 Task: Add Follow Your Heart Dairy-Free Provolone to the cart.
Action: Mouse pressed left at (25, 136)
Screenshot: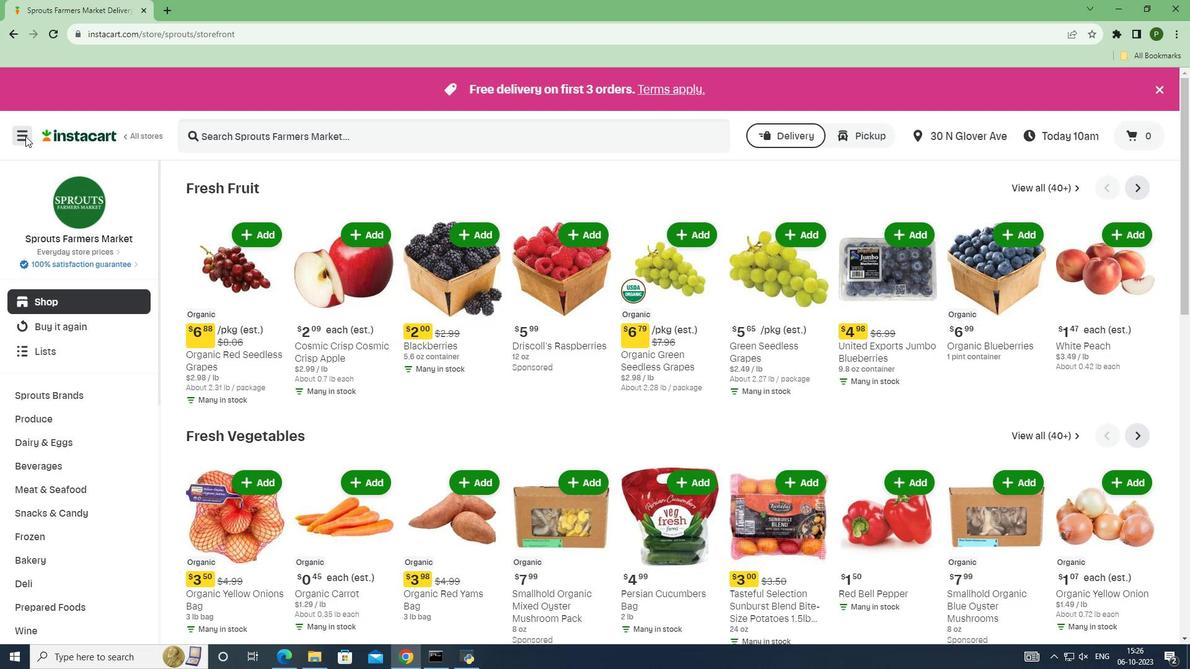 
Action: Mouse moved to (59, 324)
Screenshot: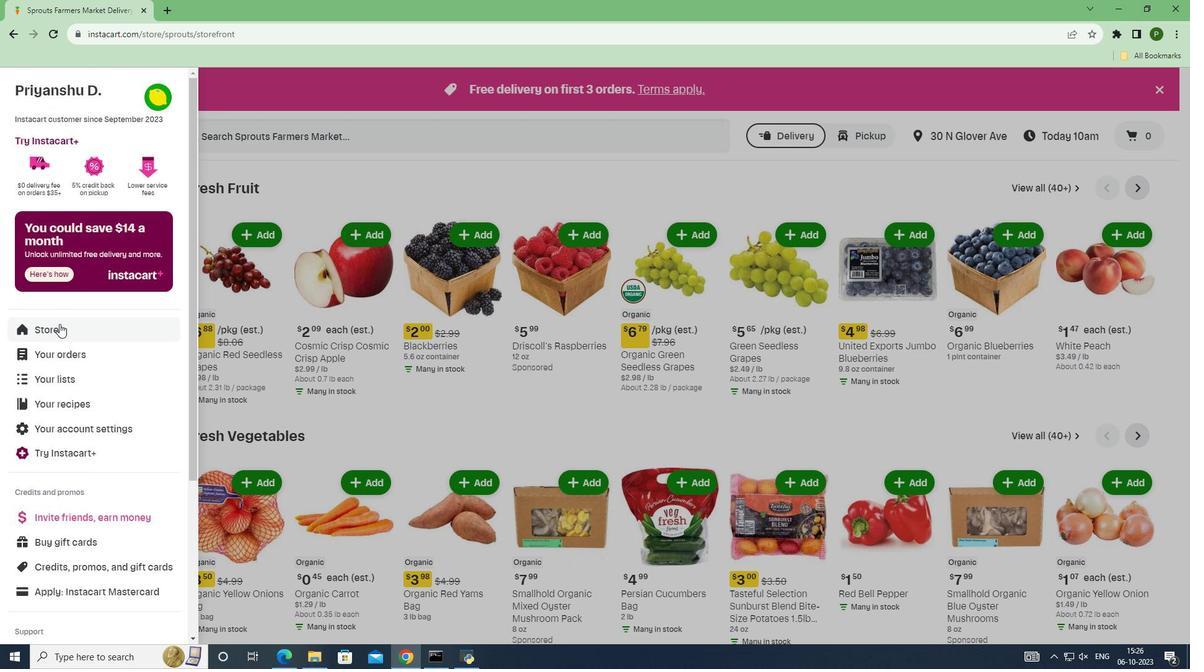 
Action: Mouse pressed left at (59, 324)
Screenshot: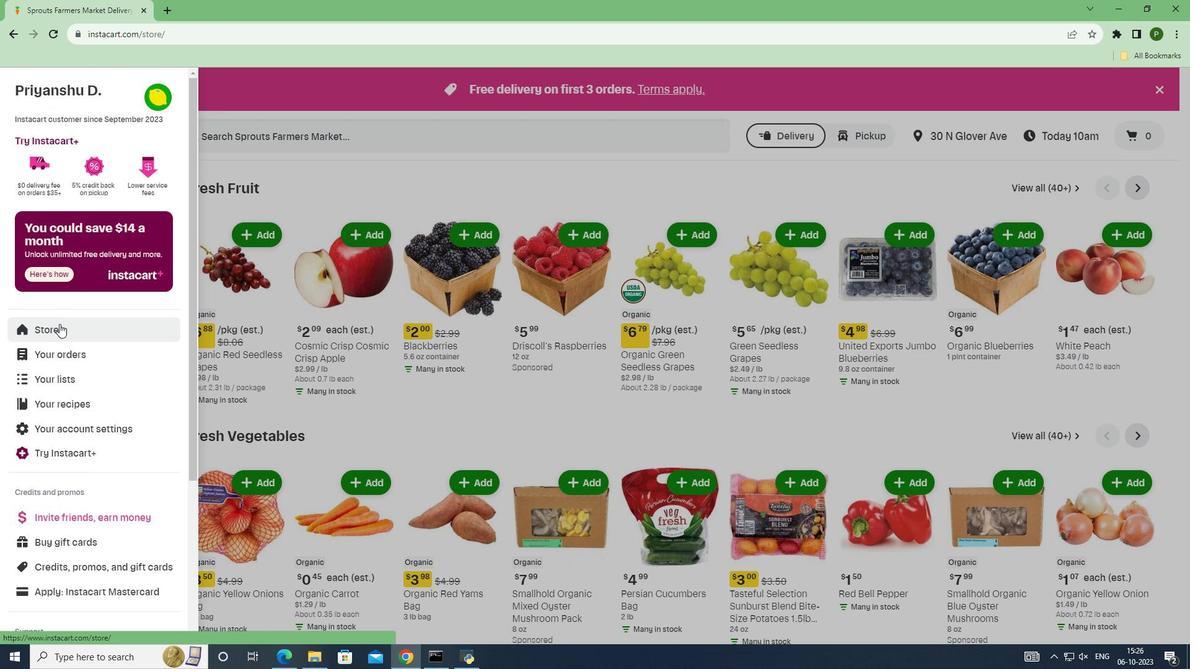 
Action: Mouse moved to (282, 145)
Screenshot: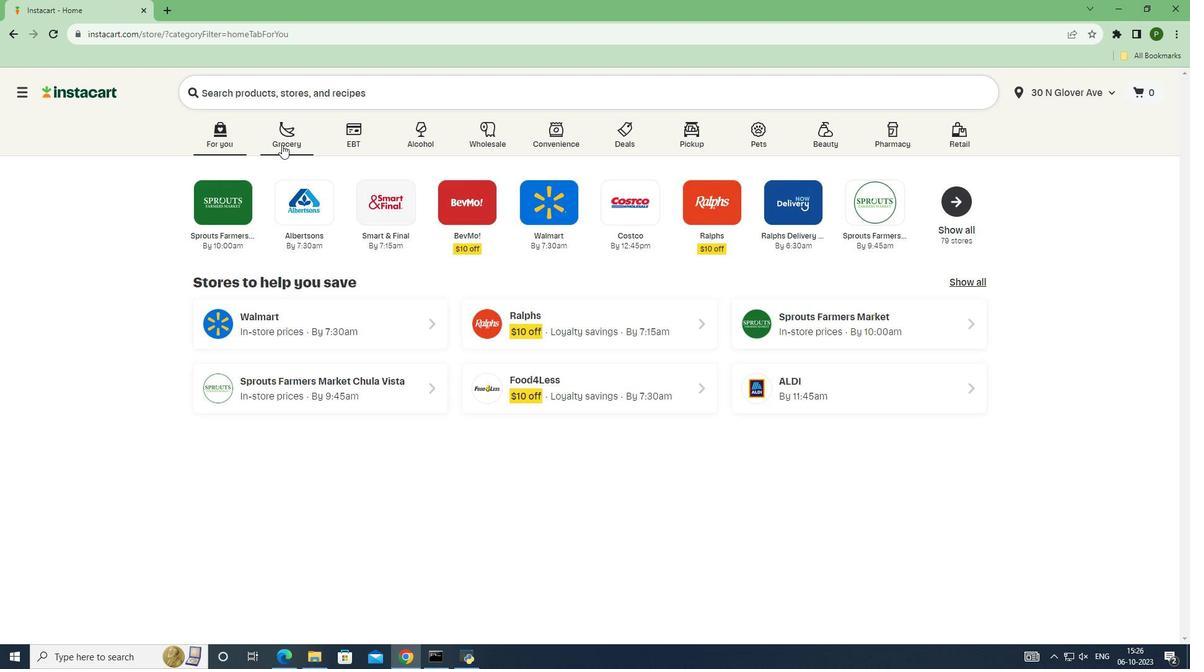 
Action: Mouse pressed left at (282, 145)
Screenshot: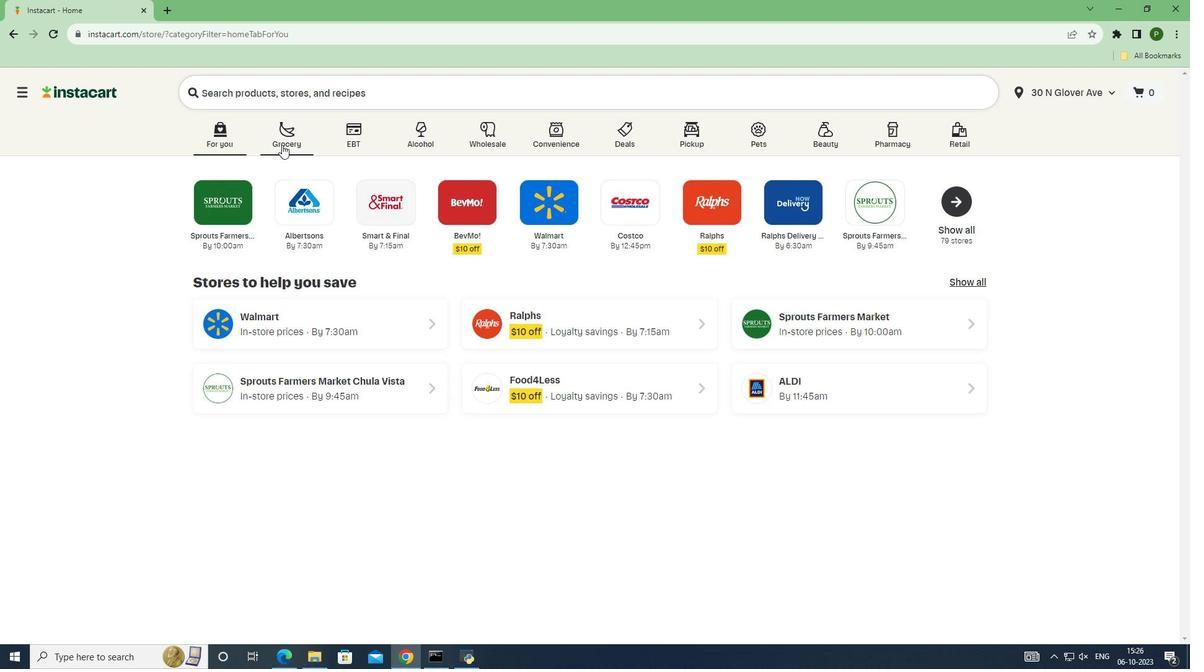 
Action: Mouse moved to (761, 294)
Screenshot: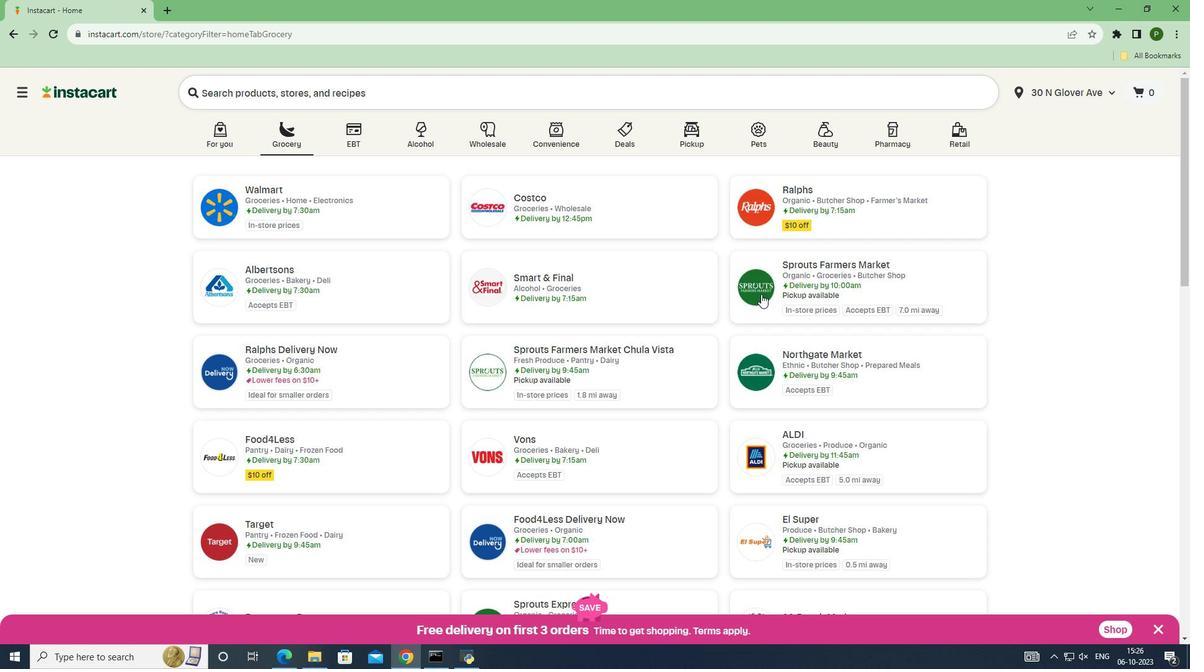 
Action: Mouse pressed left at (761, 294)
Screenshot: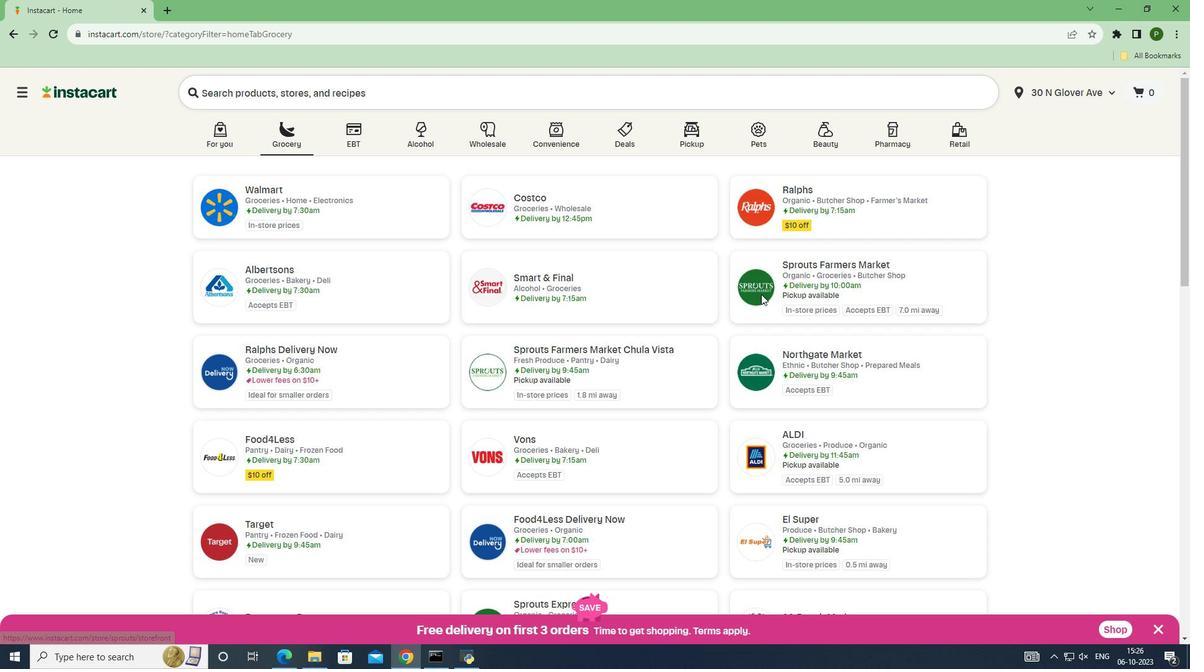 
Action: Mouse moved to (26, 446)
Screenshot: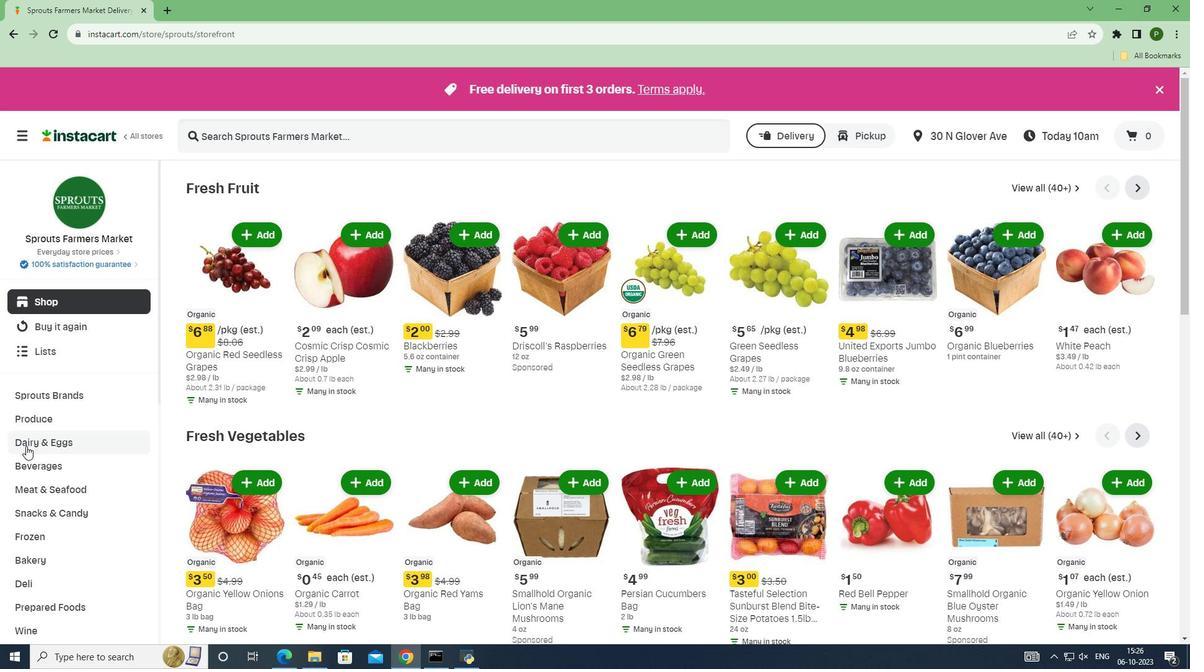 
Action: Mouse pressed left at (26, 446)
Screenshot: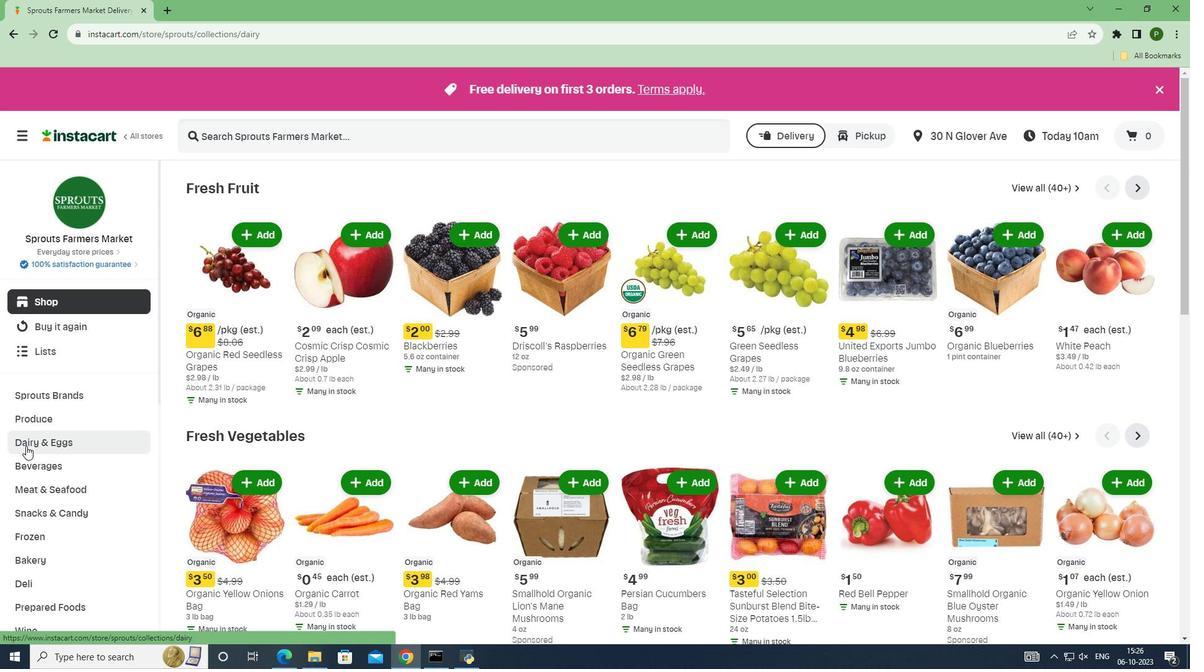 
Action: Mouse moved to (34, 489)
Screenshot: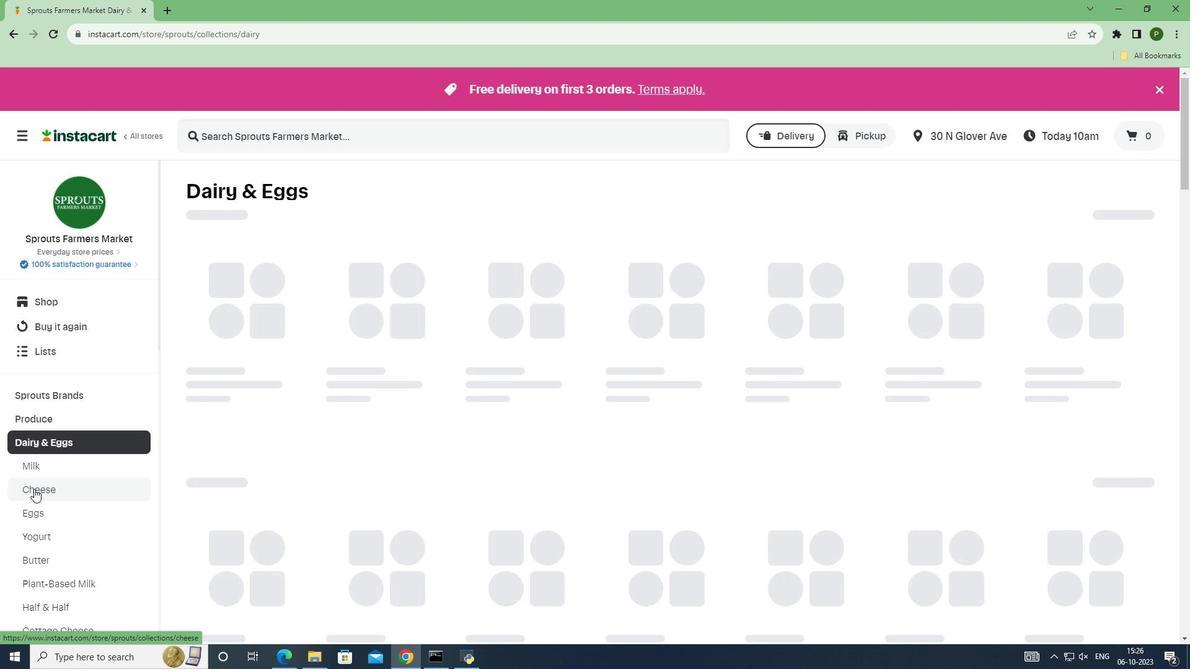 
Action: Mouse pressed left at (34, 489)
Screenshot: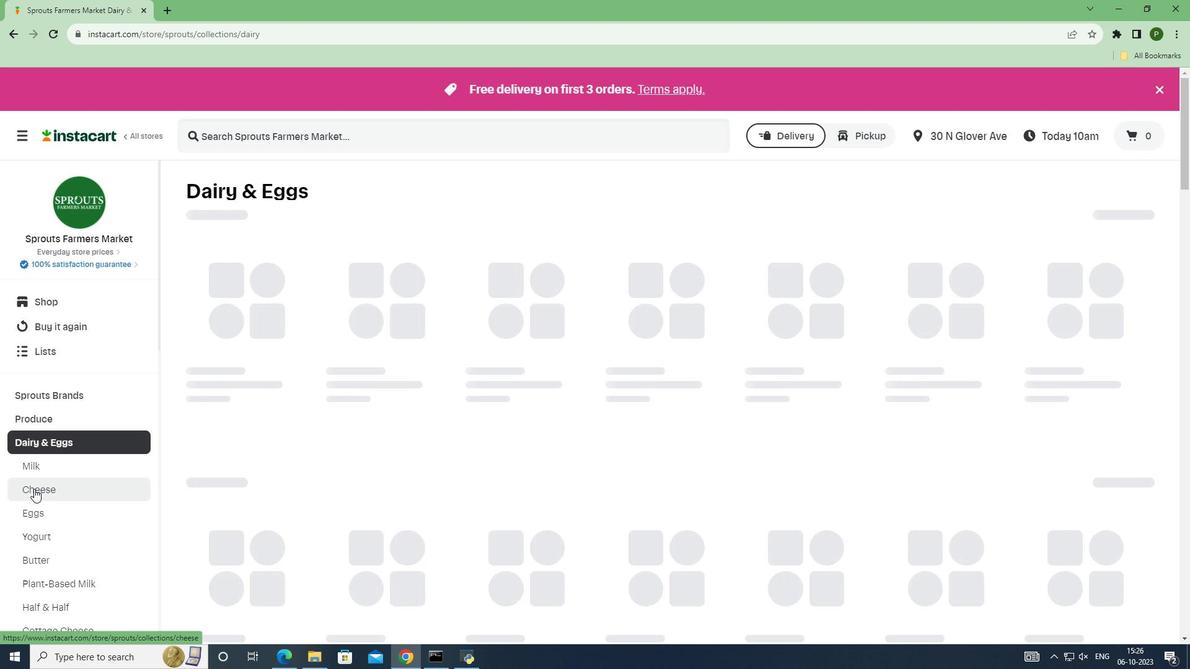 
Action: Mouse moved to (220, 133)
Screenshot: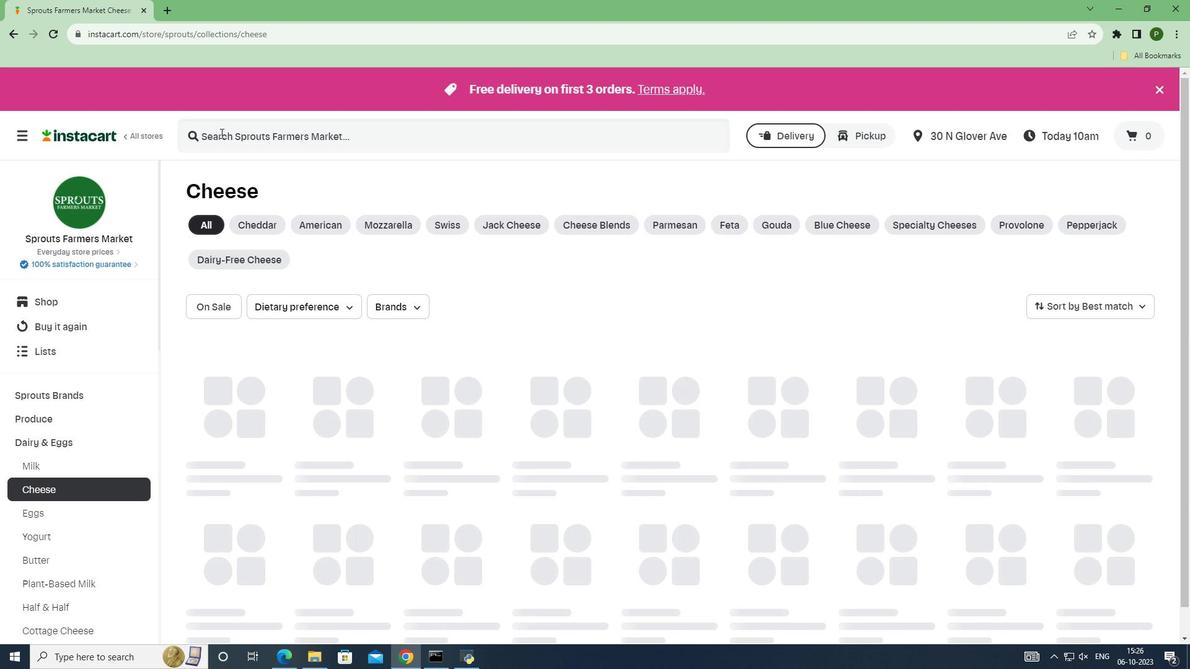 
Action: Mouse pressed left at (220, 133)
Screenshot: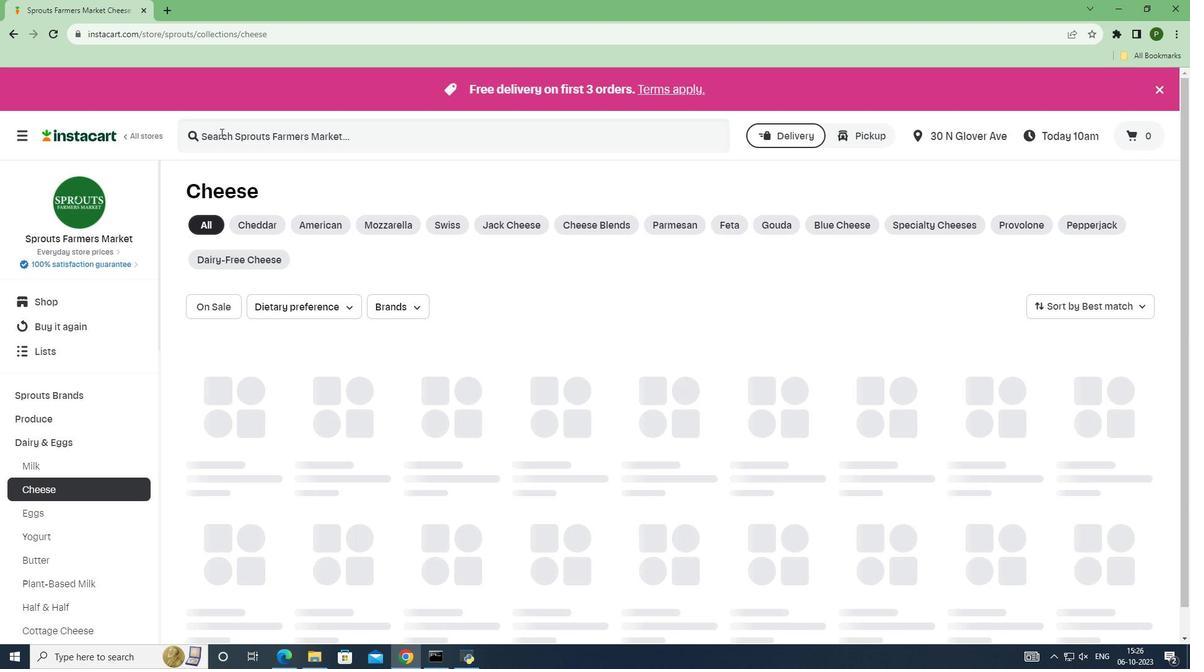 
Action: Key pressed <Key.caps_lock>F<Key.caps_lock>ollow<Key.space><Key.caps_lock>Y<Key.caps_lock>our<Key.space><Key.caps_lock>H<Key.caps_lock>eart<Key.space><Key.caps_lock>D<Key.caps_lock>airy<Key.space><Key.caps_lock>F<Key.caps_lock>ree<Key.space><Key.caps_lock>P<Key.caps_lock>rovolone<Key.space><Key.enter>
Screenshot: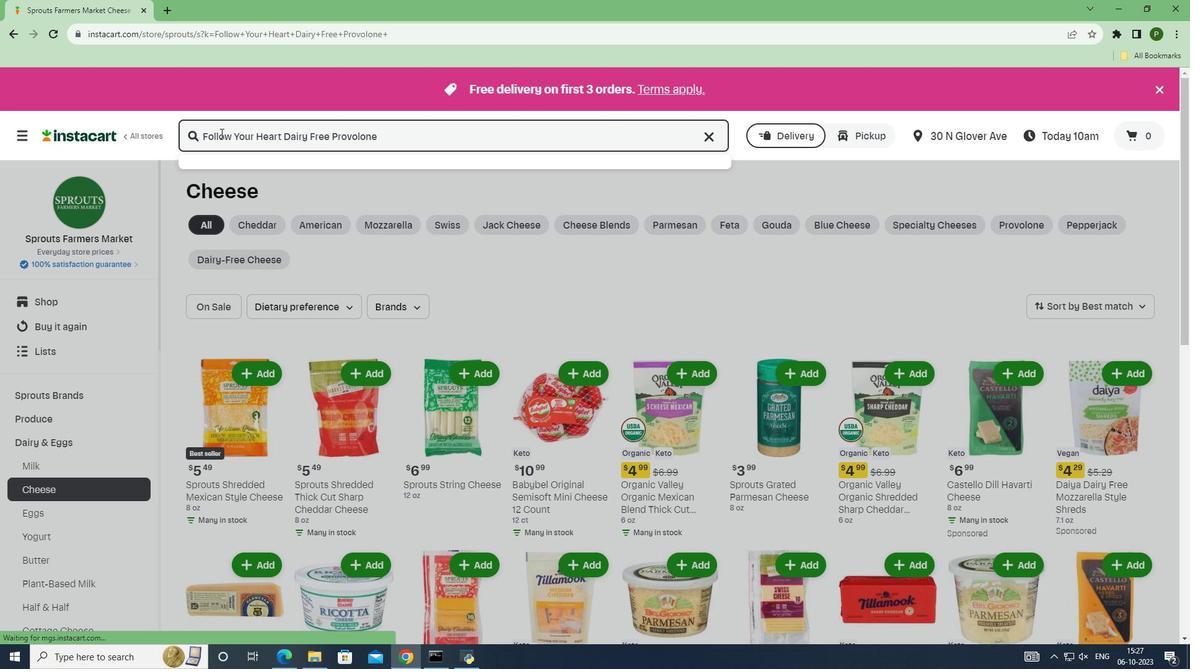 
Action: Mouse moved to (331, 315)
Screenshot: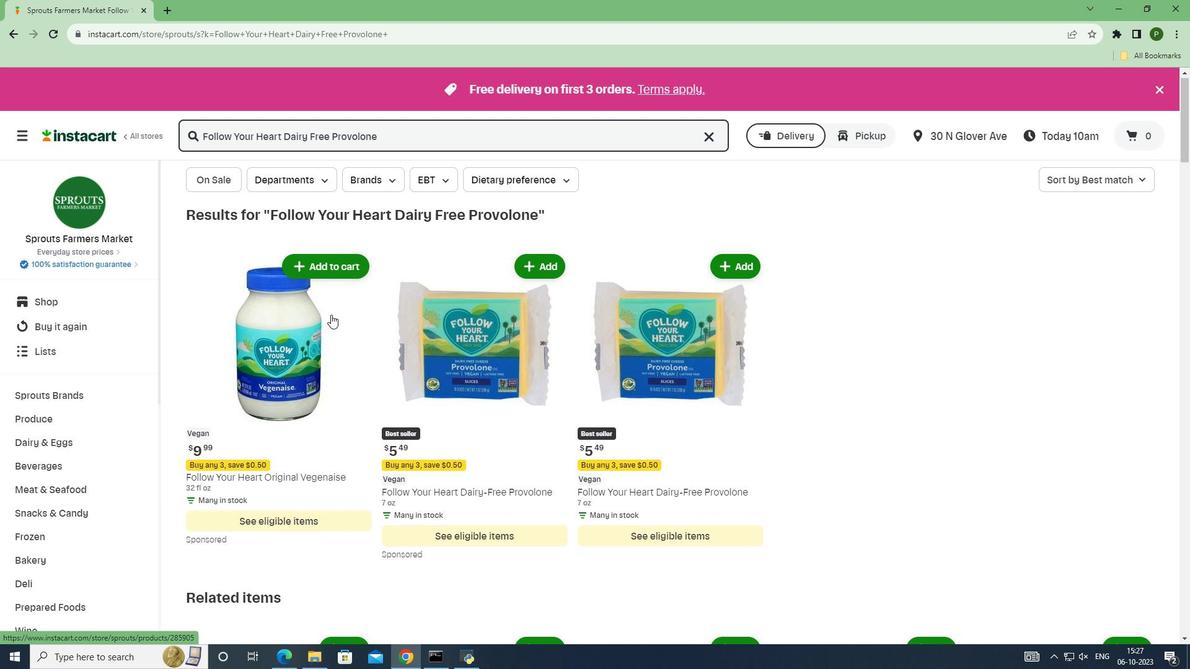 
Action: Mouse scrolled (331, 314) with delta (0, 0)
Screenshot: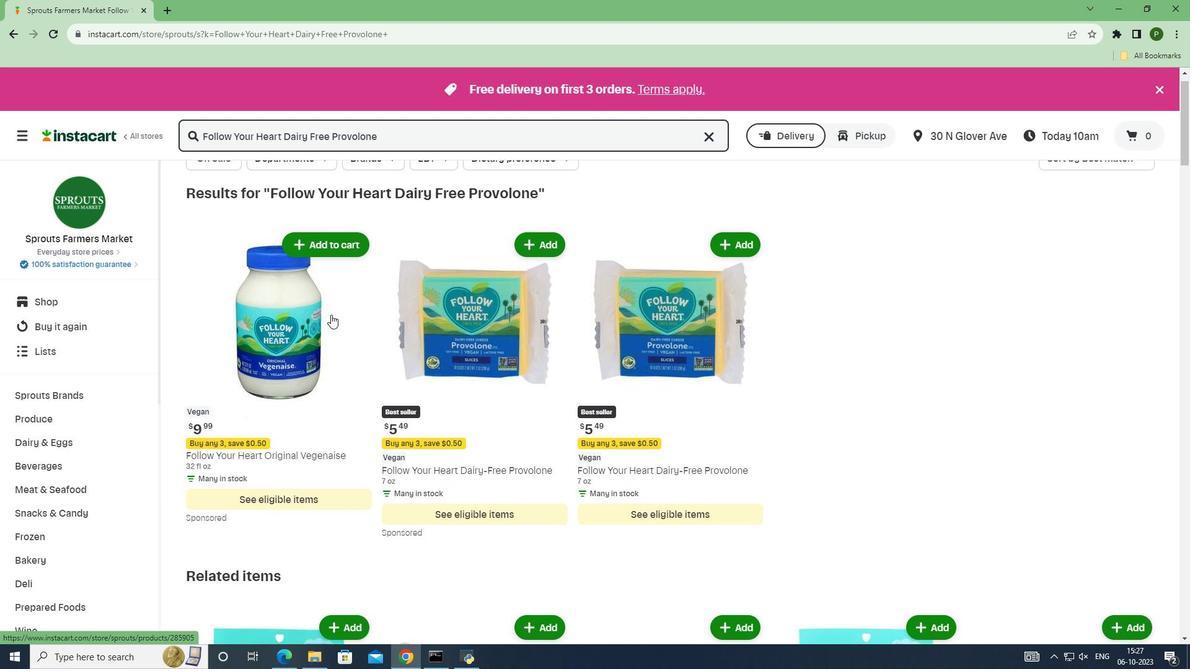 
Action: Mouse moved to (515, 204)
Screenshot: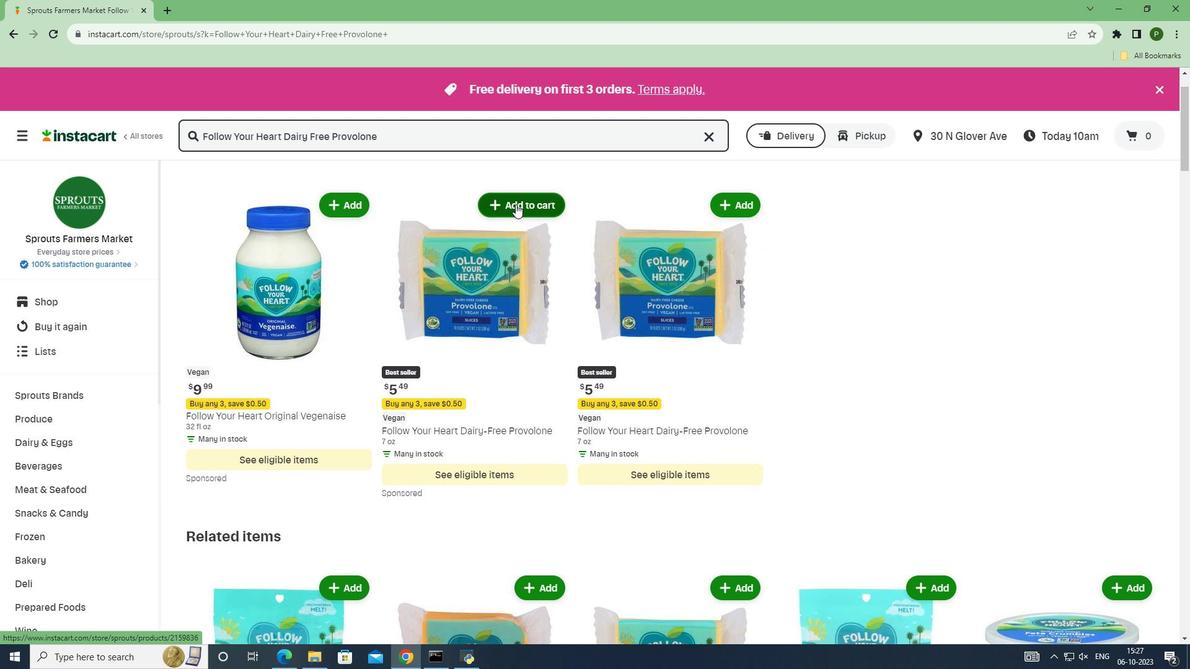 
Action: Mouse pressed left at (515, 204)
Screenshot: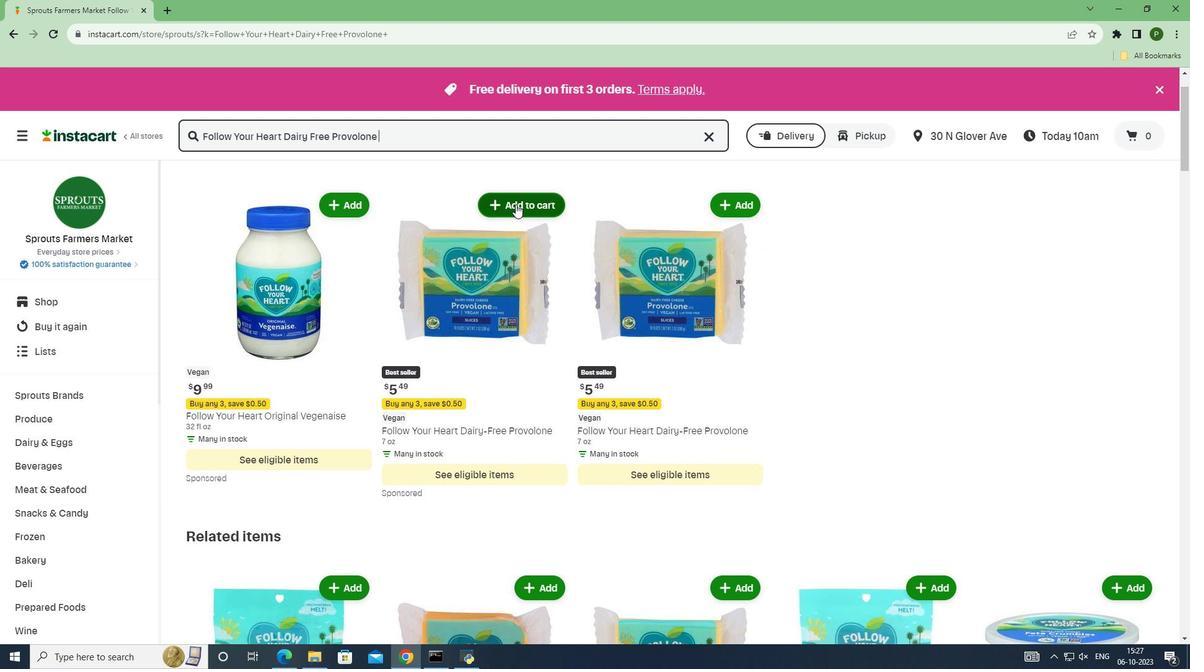 
Action: Mouse moved to (586, 211)
Screenshot: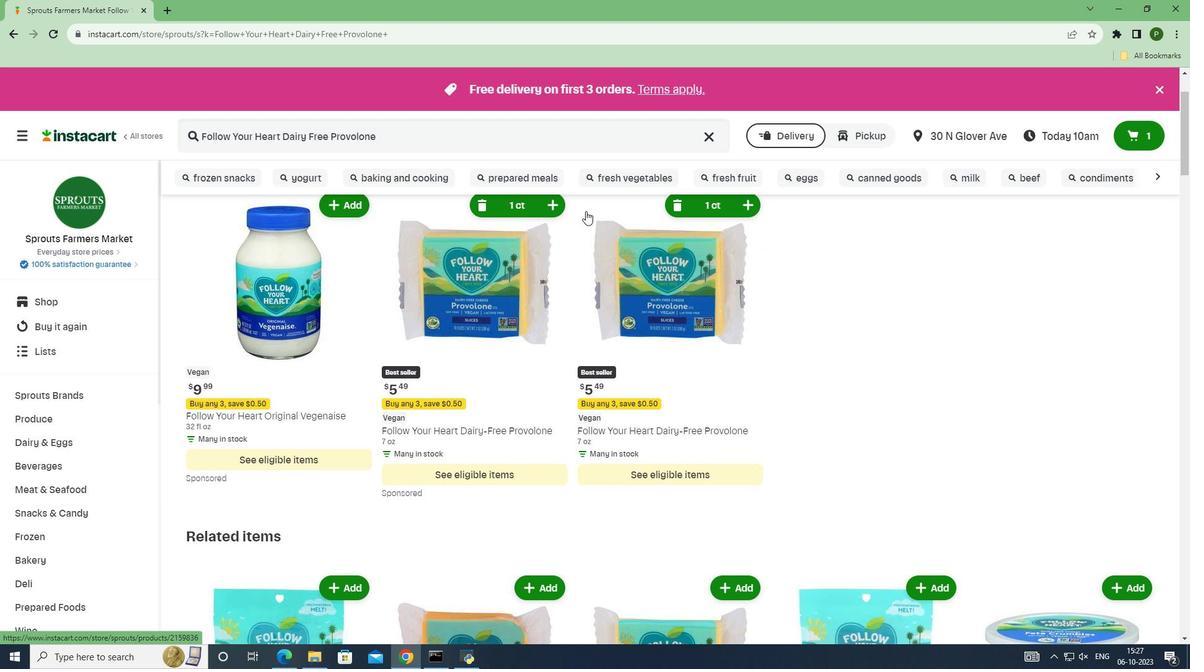 
